 Task: Make in the project ArcticForge an epic 'Continuous Integration and Continuous Deployment (CI/CD) Implementation'. Create in the project ArcticForge an epic 'User Authentication and Authorization Improvements'. Add in the project ArcticForge an epic 'Artificial Intelligence (AI) Chatbot Development'
Action: Mouse moved to (204, 58)
Screenshot: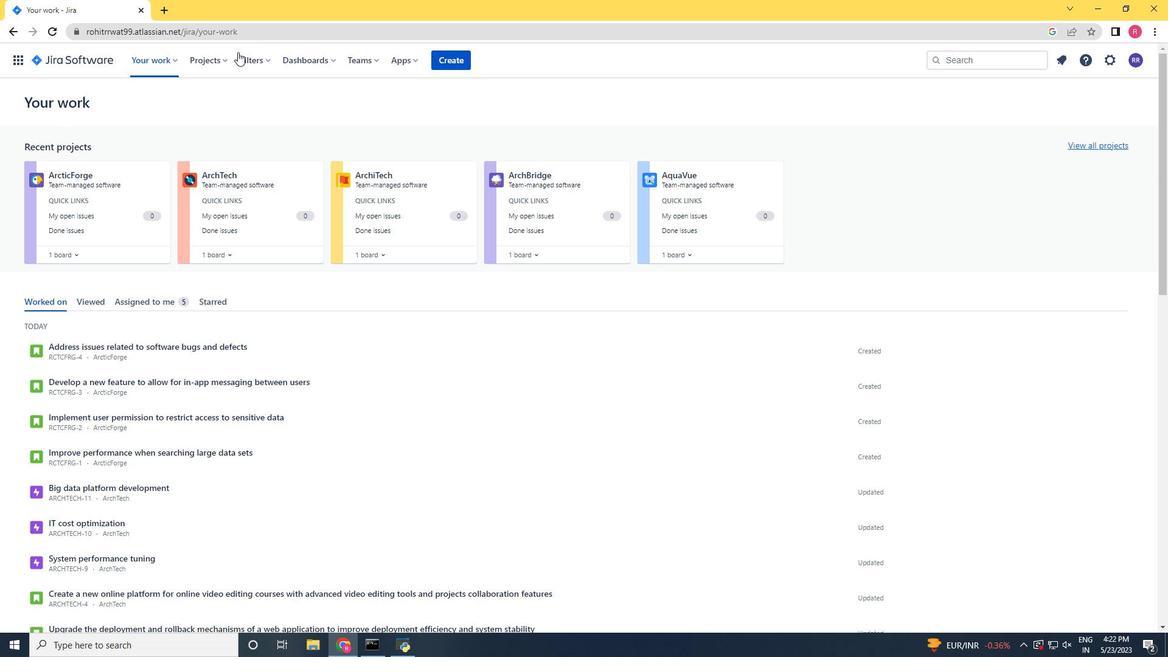 
Action: Mouse pressed left at (204, 58)
Screenshot: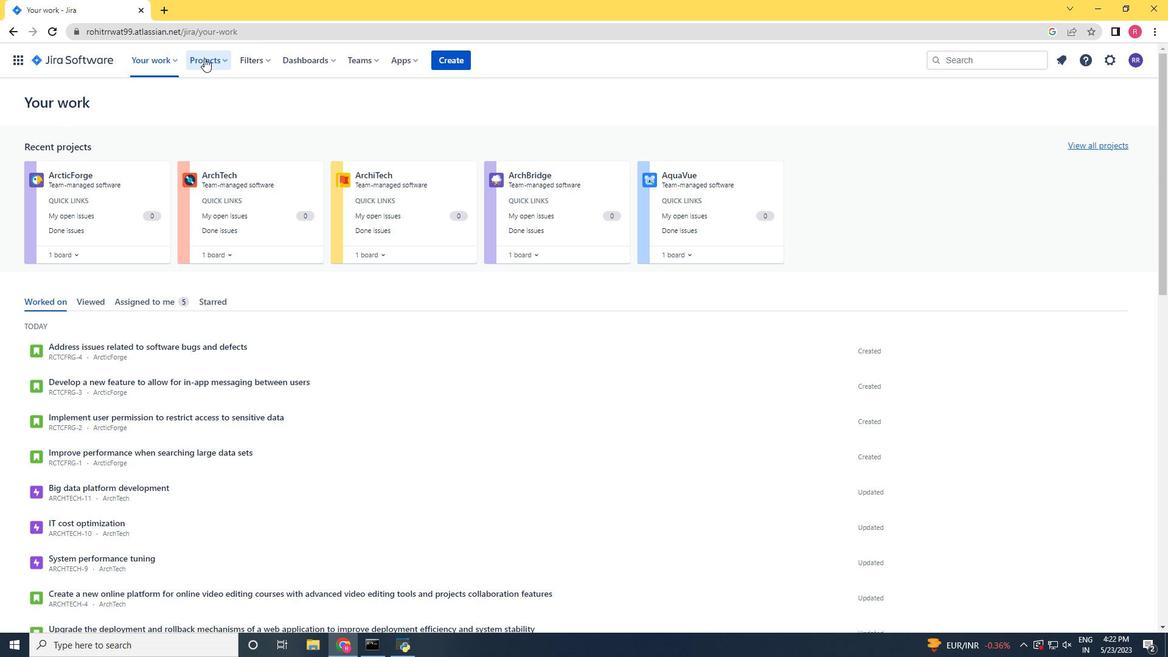 
Action: Mouse moved to (222, 108)
Screenshot: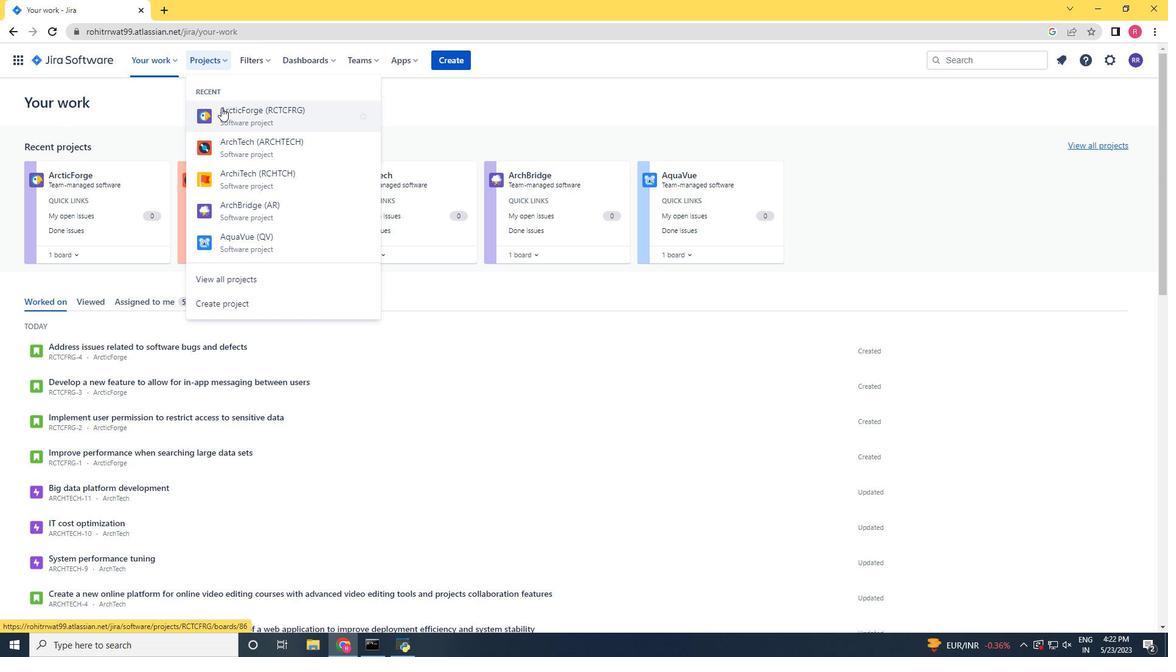 
Action: Mouse pressed left at (222, 108)
Screenshot: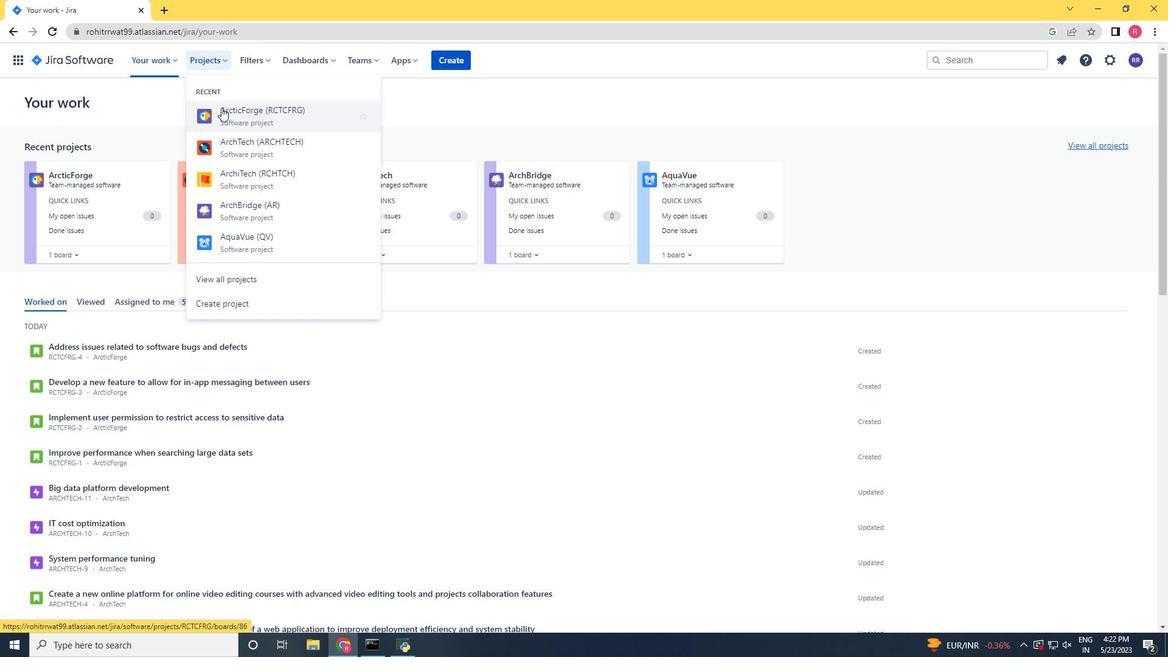 
Action: Mouse moved to (87, 186)
Screenshot: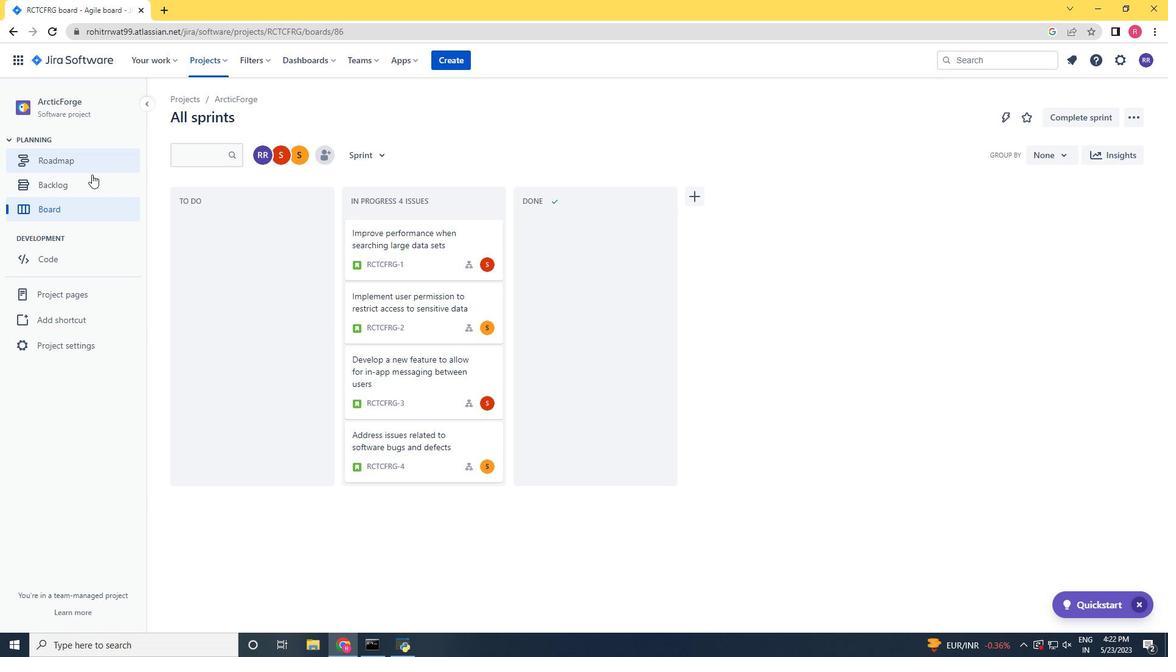 
Action: Mouse pressed left at (87, 186)
Screenshot: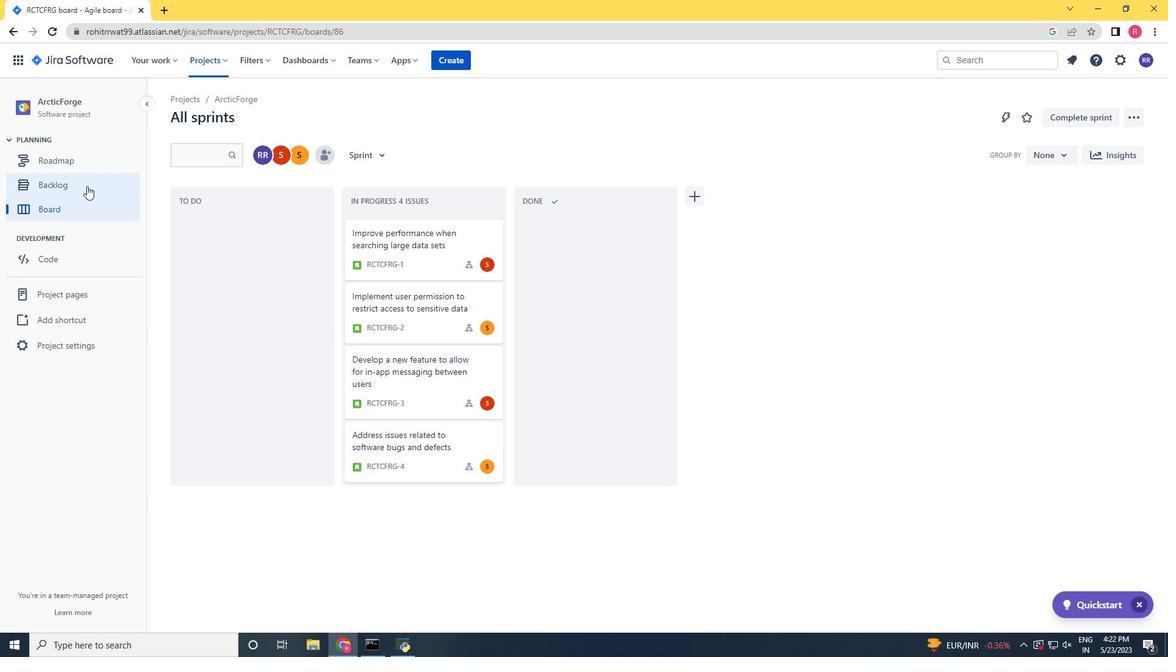 
Action: Mouse moved to (277, 231)
Screenshot: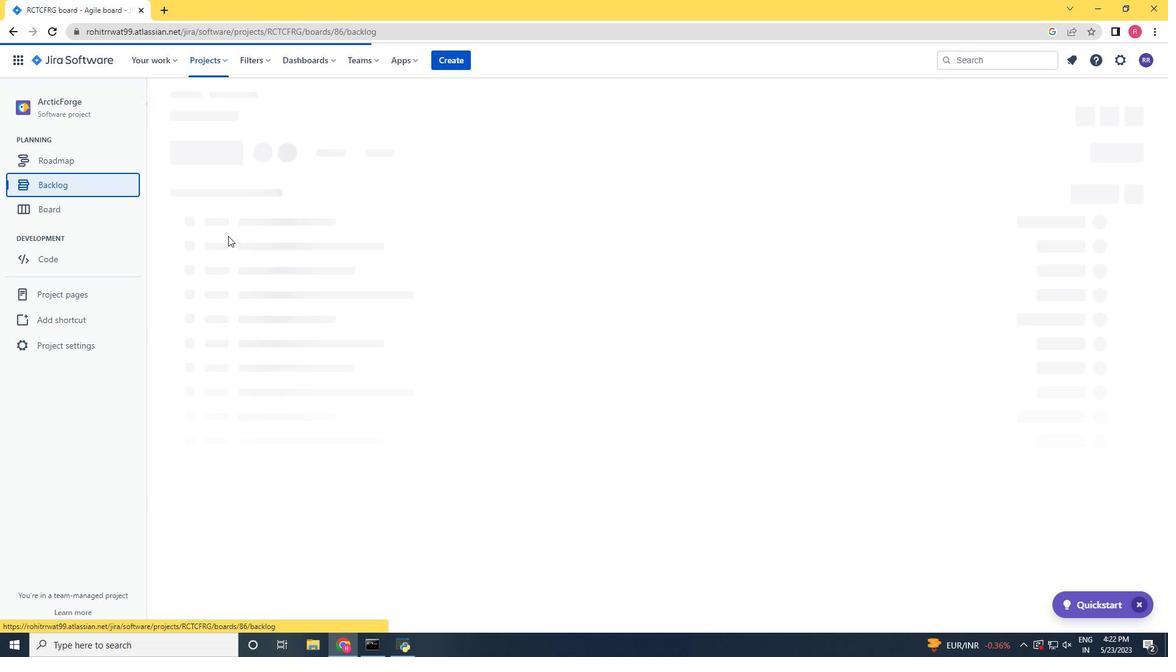 
Action: Mouse scrolled (277, 231) with delta (0, 0)
Screenshot: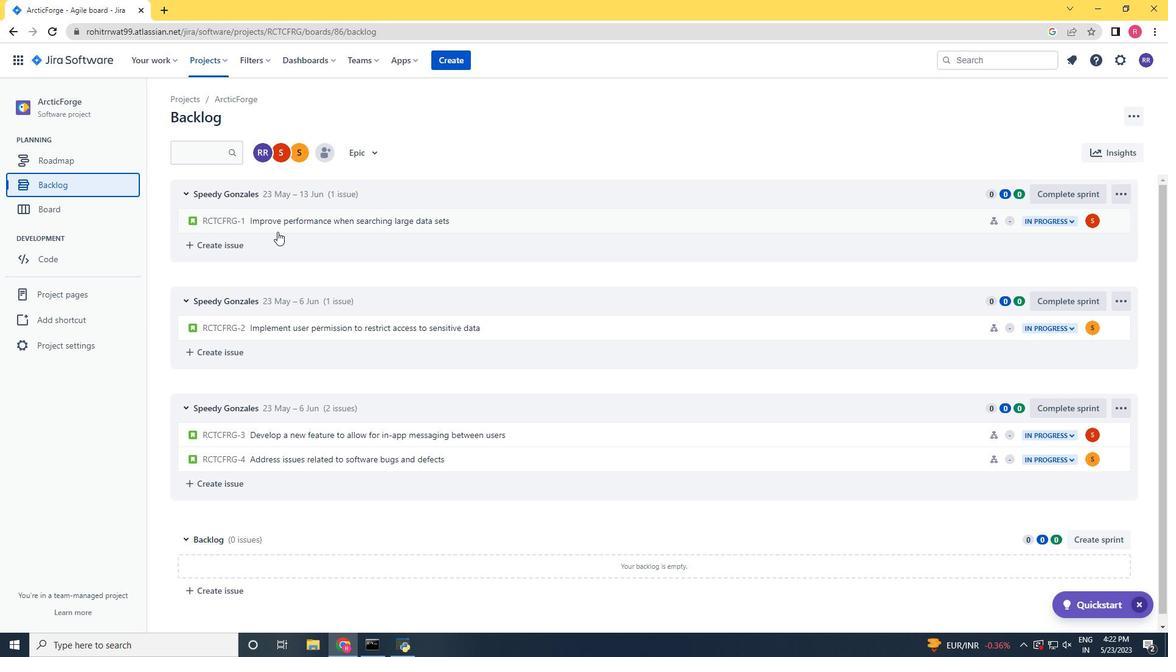 
Action: Mouse scrolled (277, 231) with delta (0, 0)
Screenshot: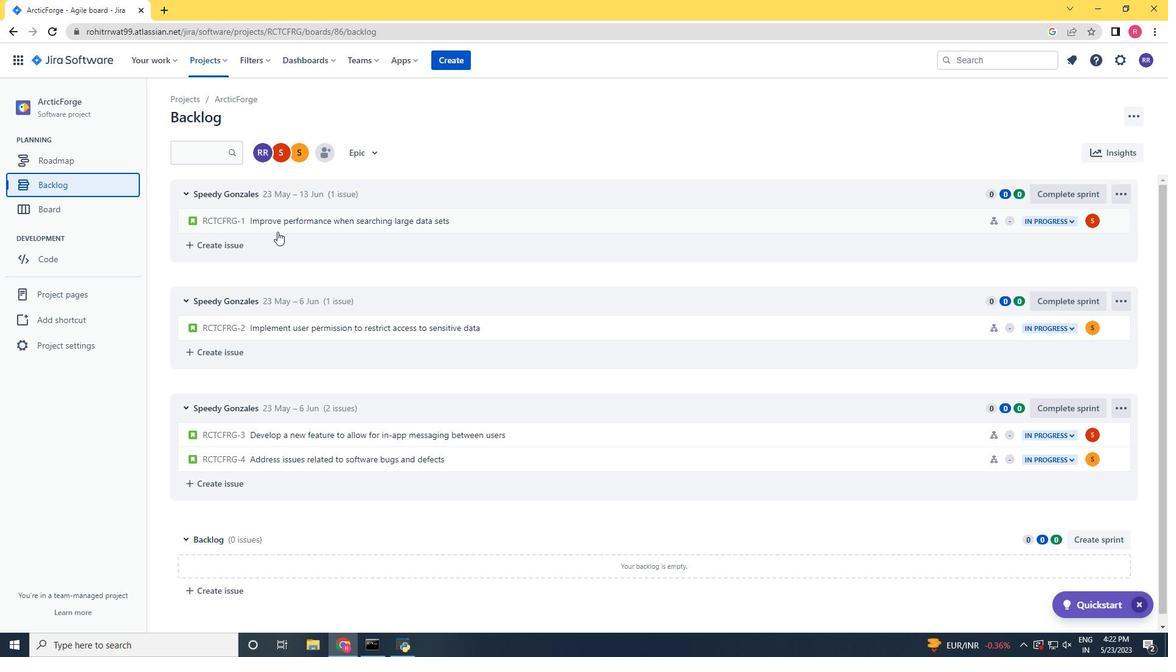 
Action: Mouse scrolled (277, 231) with delta (0, 0)
Screenshot: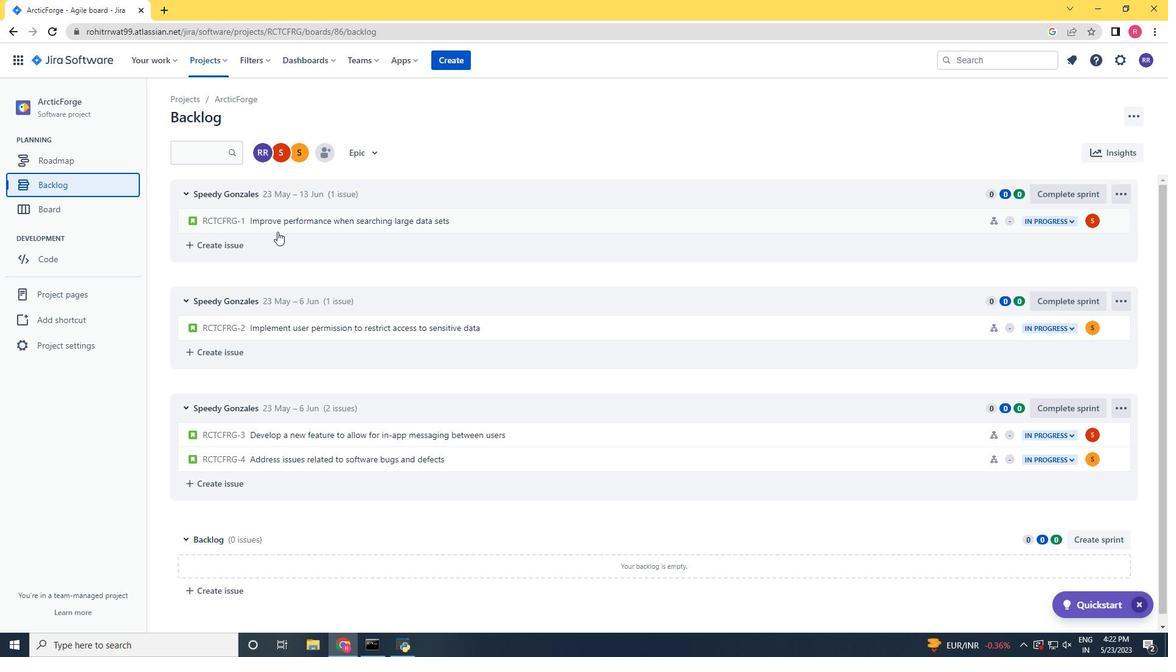 
Action: Mouse moved to (364, 157)
Screenshot: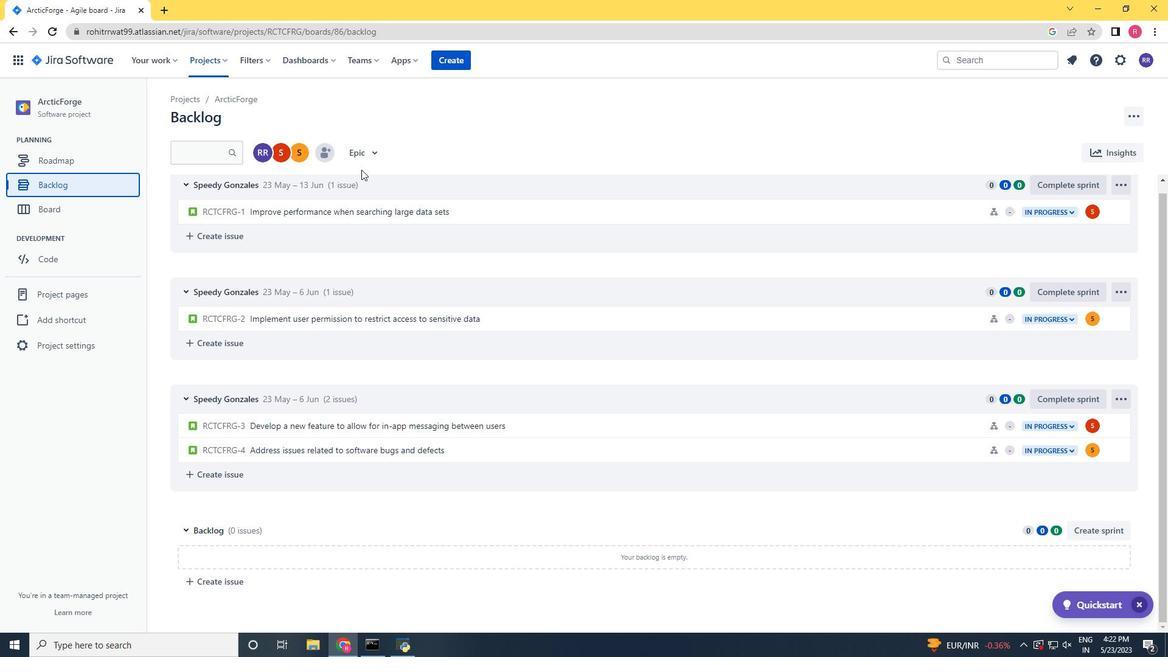 
Action: Mouse pressed left at (364, 157)
Screenshot: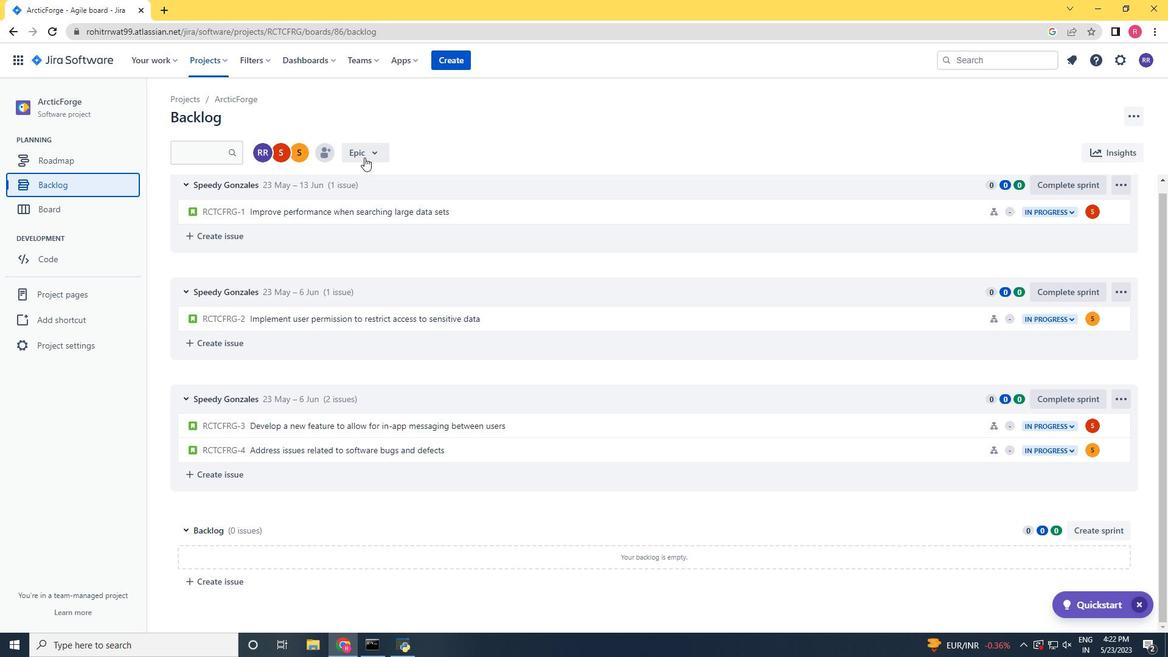 
Action: Mouse moved to (365, 228)
Screenshot: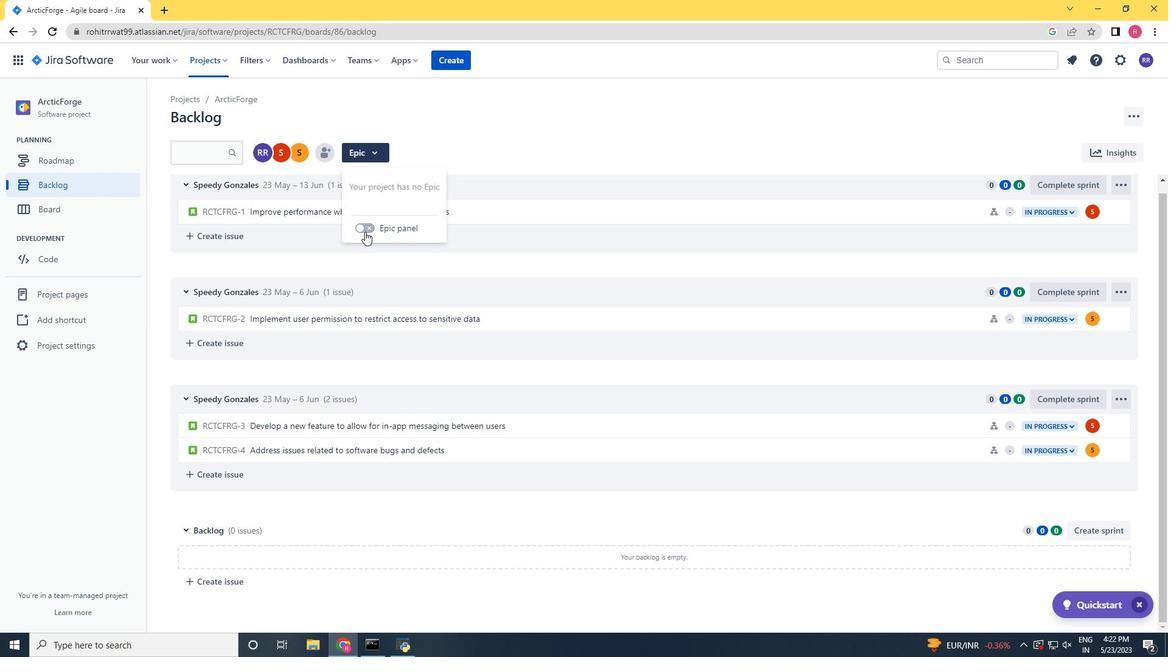 
Action: Mouse pressed left at (365, 228)
Screenshot: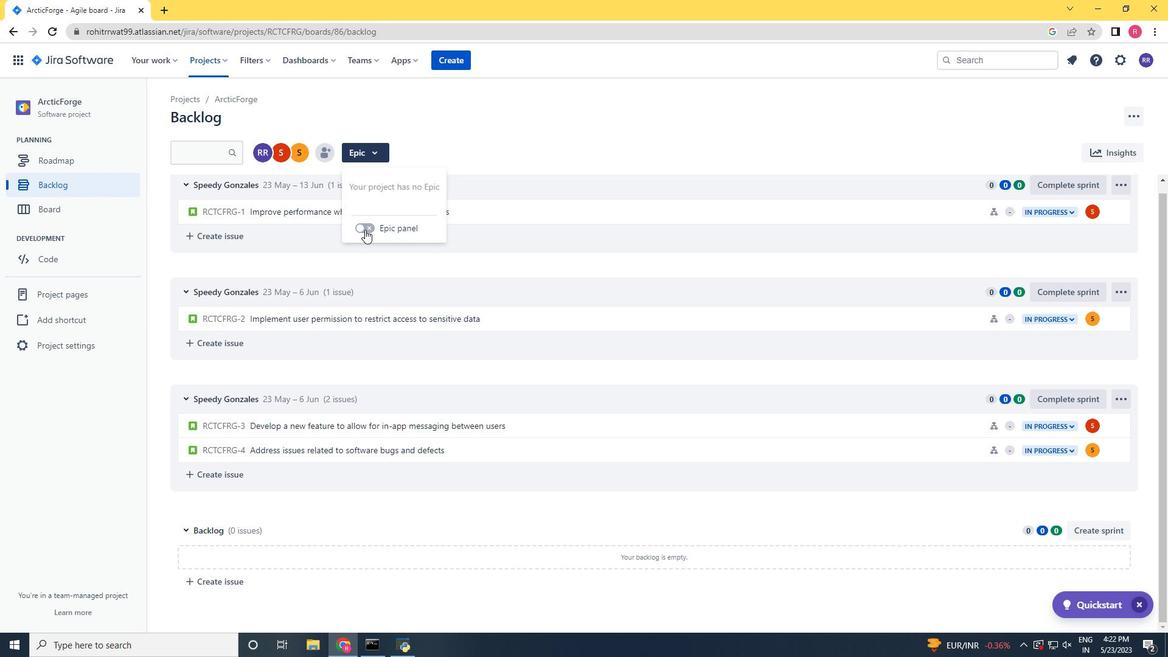 
Action: Mouse moved to (251, 425)
Screenshot: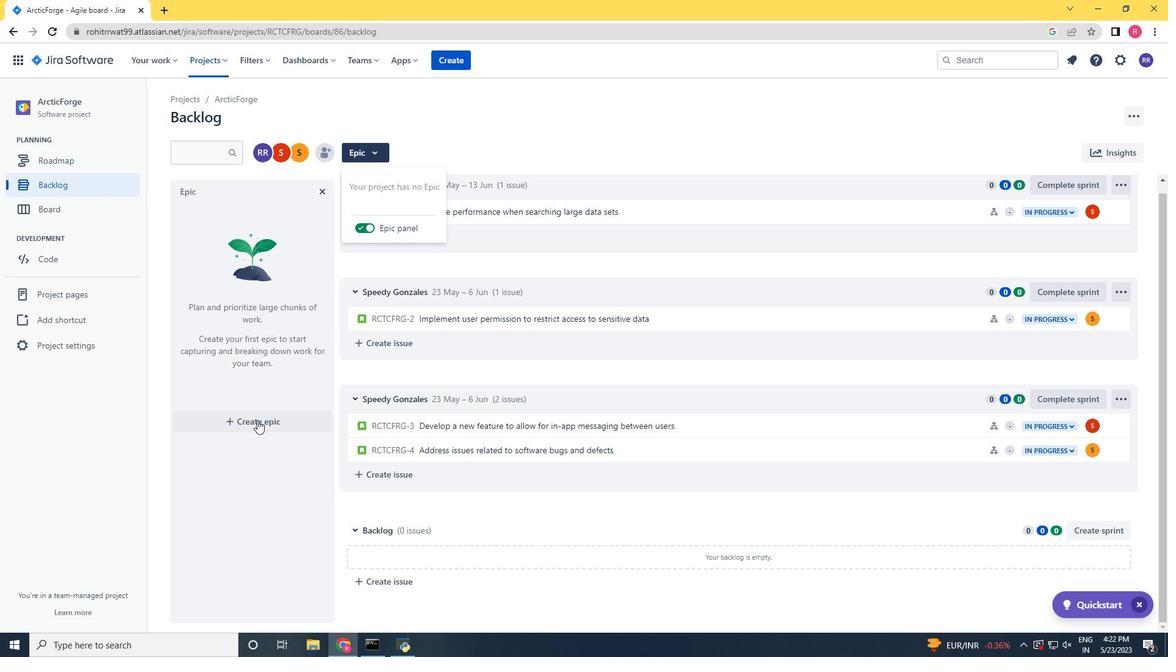 
Action: Mouse pressed left at (251, 425)
Screenshot: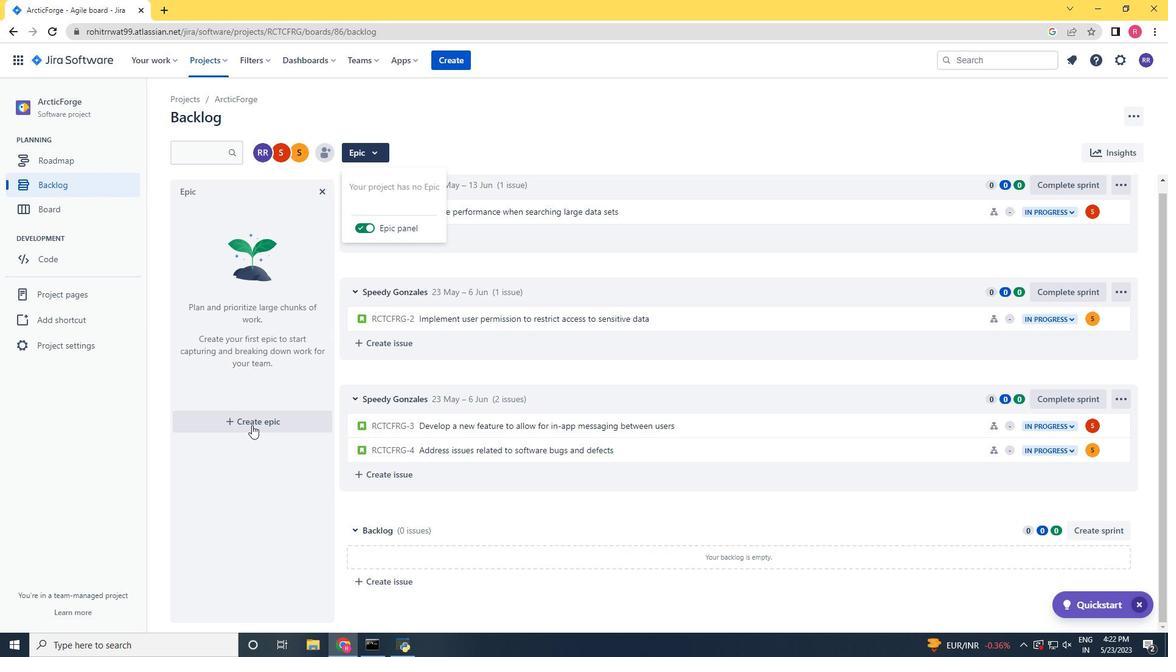 
Action: Key pressed <Key.shift>Continuous<Key.space><Key.shift>Inte<Key.backspace>egration<Key.space>and<Key.space><Key.shift><Key.shift><Key.shift><Key.shift><Key.shift>Continuous<Key.space><Key.shift>Deployment<Key.space><Key.shift_r><Key.shift_r>(ccccccc<Key.backspace><Key.backspace><Key.backspace><Key.backspace><Key.backspace><Key.backspace><Key.backspace><Key.shift_r>CI/<Key.shift_r>CD<Key.shift_r><Key.shift_r><Key.shift_r><Key.shift_r><Key.shift_r>)<Key.space><Key.shift_r>Implemt<Key.backspace>em<Key.backspace>nt<Key.space><Key.backspace>ation<Key.space><Key.enter><Key.shift>User<Key.space><Key.shift>Auto<Key.backspace><Key.backspace>thenticatication<Key.space><Key.left><Key.left><Key.left><Key.left><Key.left><Key.left><Key.left><Key.left><Key.left><Key.left><Key.left><Key.left><Key.left><Key.left><Key.left><Key.right><Key.right><Key.right><Key.right><Key.right><Key.right><Key.right><Key.right><Key.right><Key.right><Key.right><Key.right><Key.backspace><Key.backspace><Key.backspace><Key.backspace><Key.right><Key.right><Key.right>and<Key.space><Key.shift>Authorizai<Key.backspace>tion<Key.space><Key.shift><Key.shift><Key.shift>Improvwmw<Key.backspace><Key.backspace><Key.backspace><Key.backspace>vements<Key.space><Key.enter><Key.shift><Key.shift><Key.shift>Artificial<Key.space><Key.shift>Intelligence<Key.space><Key.shift_r><Key.shift_r><Key.shift_r><Key.shift_r><Key.shift_r><Key.shift_r><Key.shift_r><Key.shift_r><Key.shift_r><Key.shift_r><Key.shift_r><Key.shift_r><Key.shift_r><Key.shift_r><Key.shift_r><Key.shift_r><Key.shift_r>(AI0<Key.backspace><Key.shift_r>)<Key.space><Key.shift>Chatn<Key.backspace>bot<Key.space><Key.shift>Develoment<Key.enter>
Screenshot: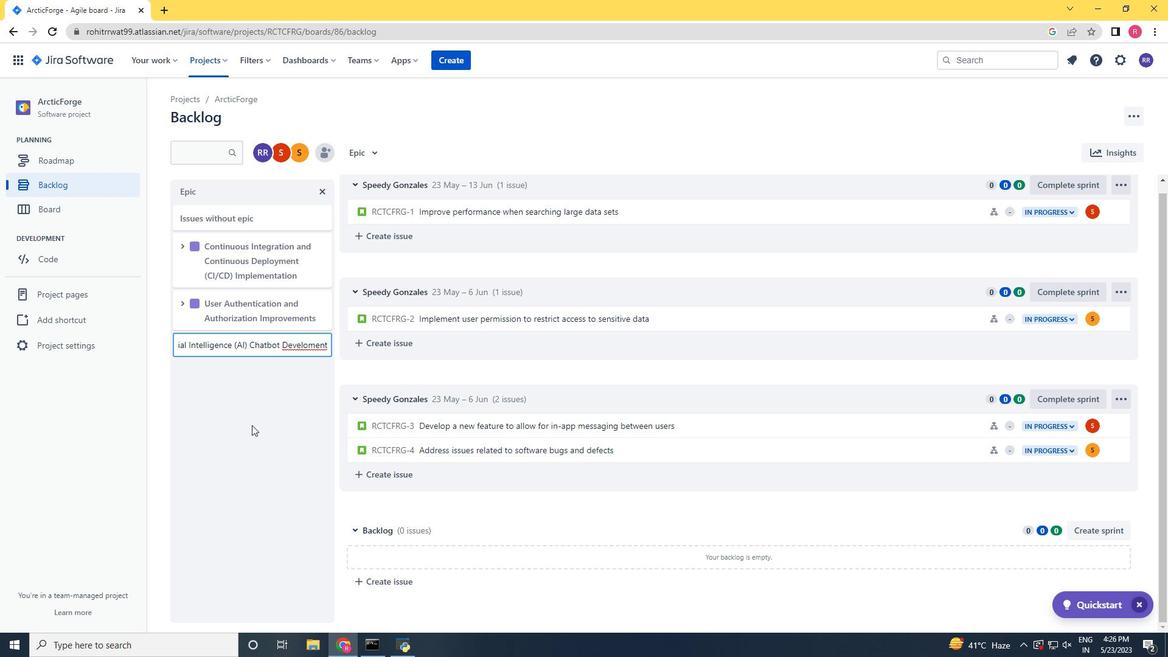 
Action: Mouse moved to (101, 89)
Screenshot: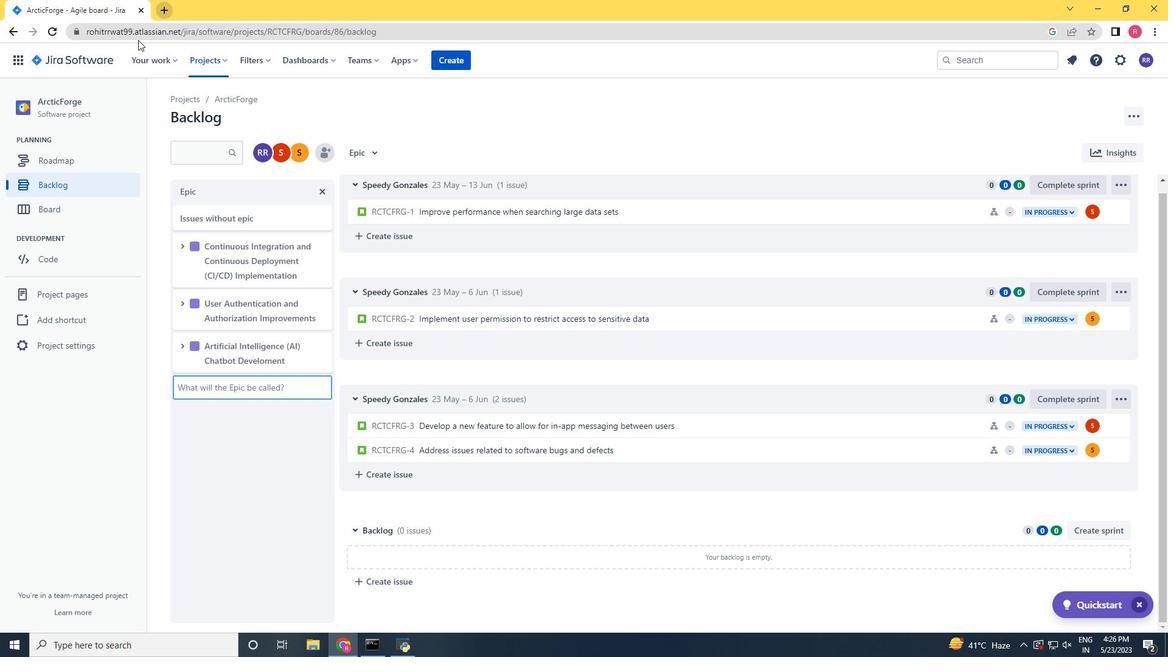 
